 Task: Use the formula "DELTA" in spreadsheet "Project protfolio".
Action: Mouse moved to (169, 98)
Screenshot: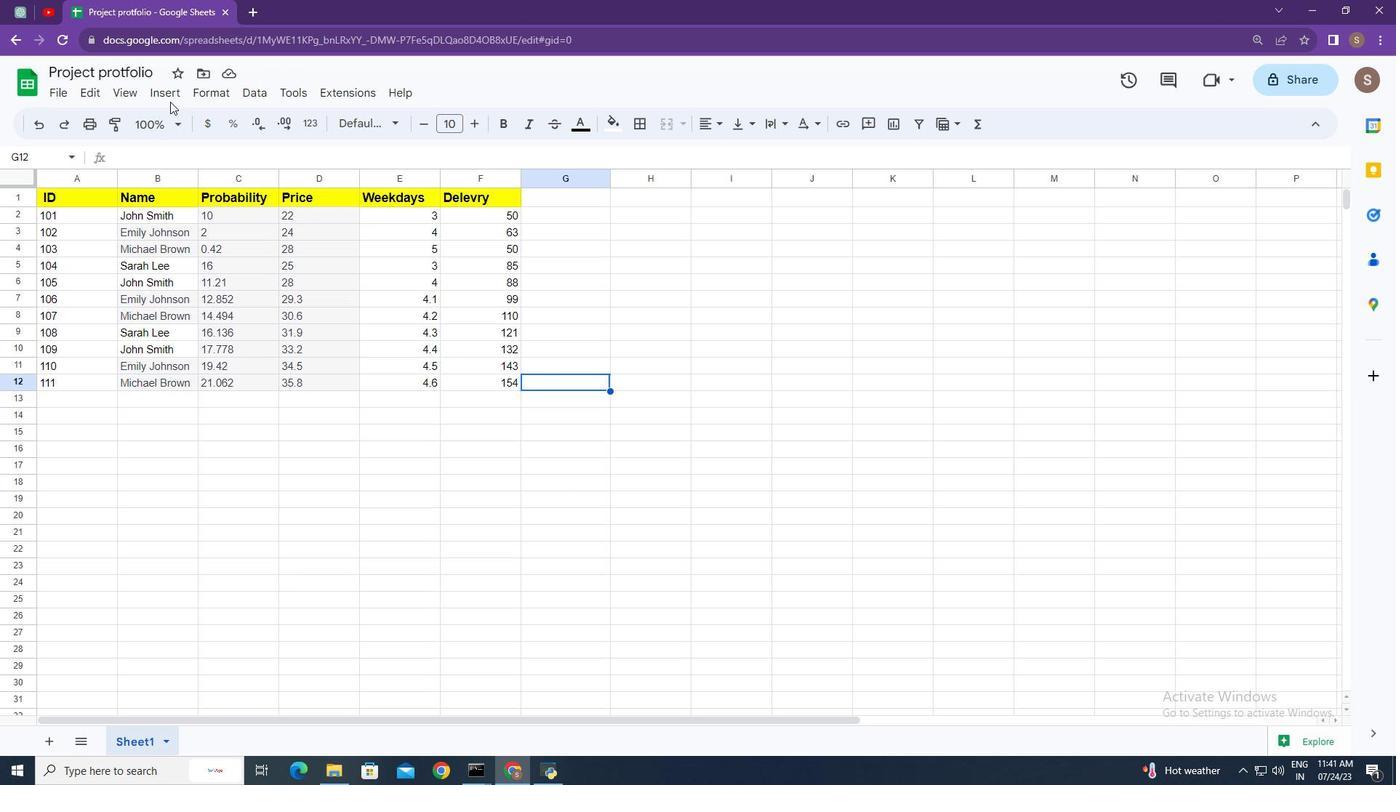 
Action: Mouse pressed left at (169, 98)
Screenshot: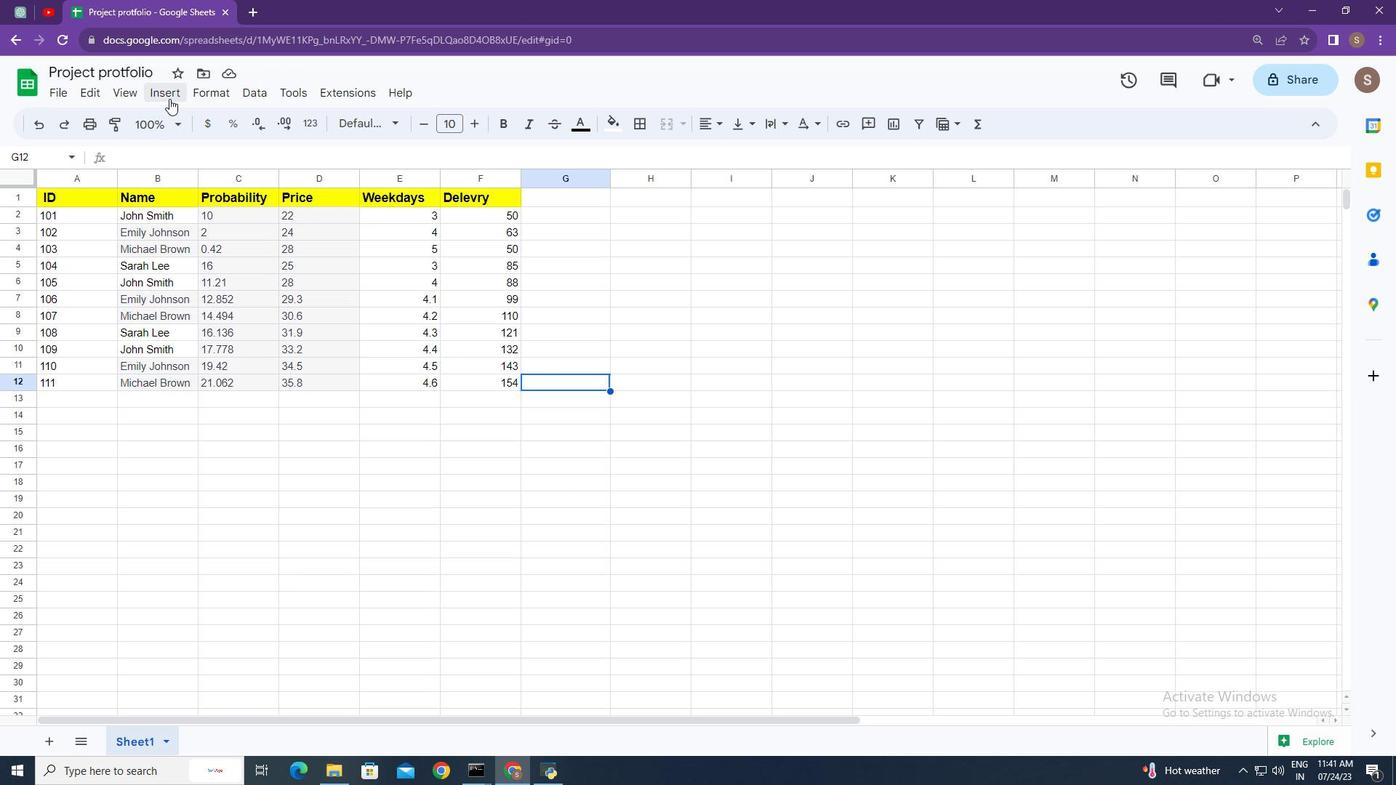 
Action: Mouse moved to (297, 369)
Screenshot: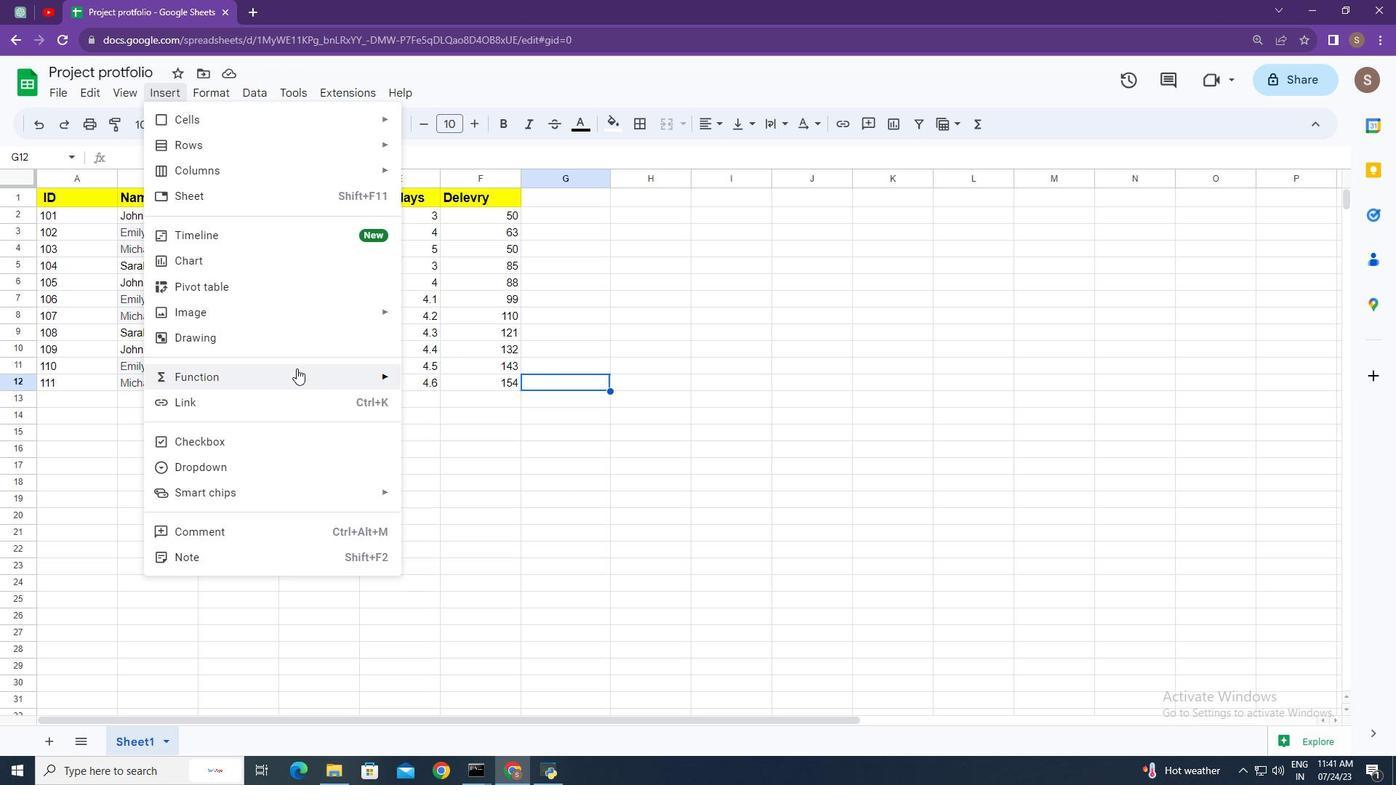 
Action: Mouse pressed left at (297, 369)
Screenshot: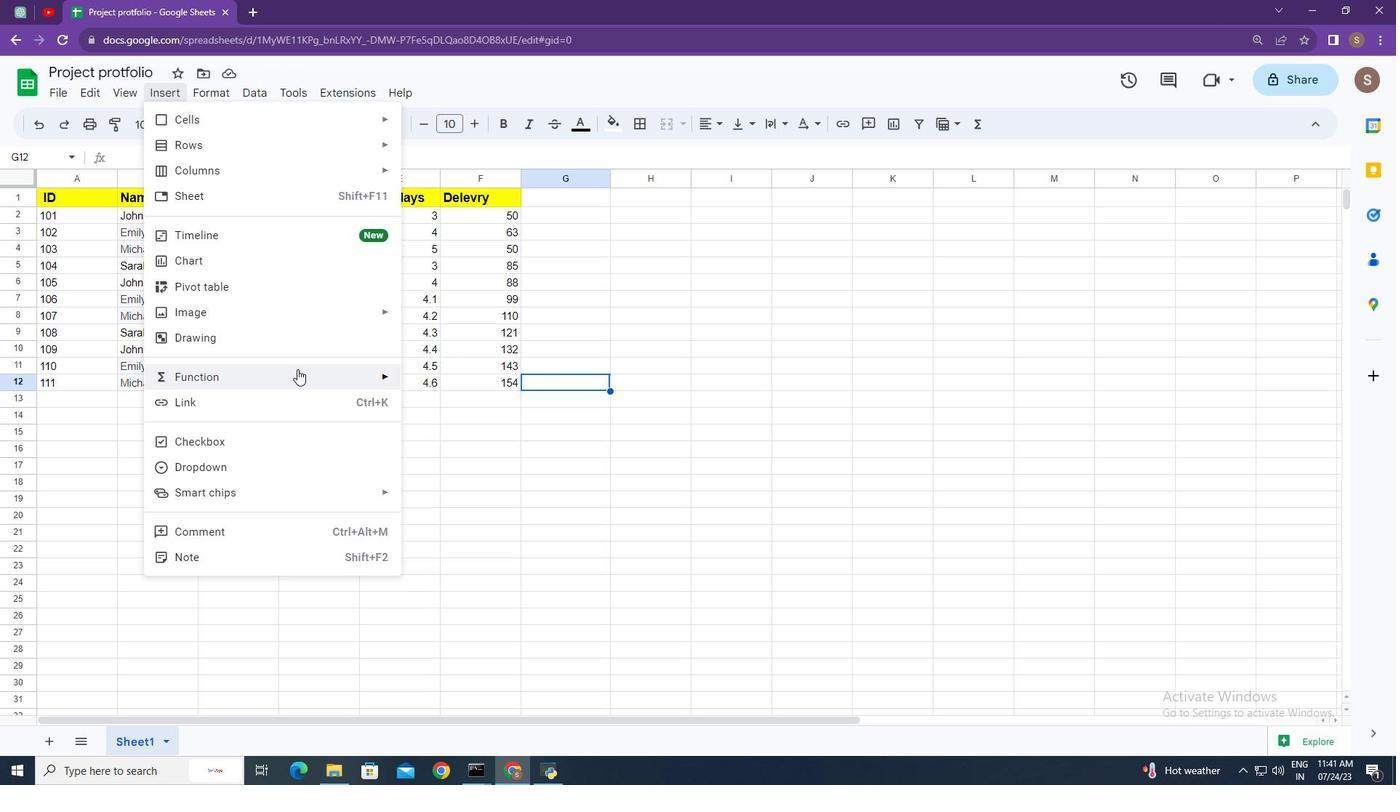
Action: Mouse moved to (511, 295)
Screenshot: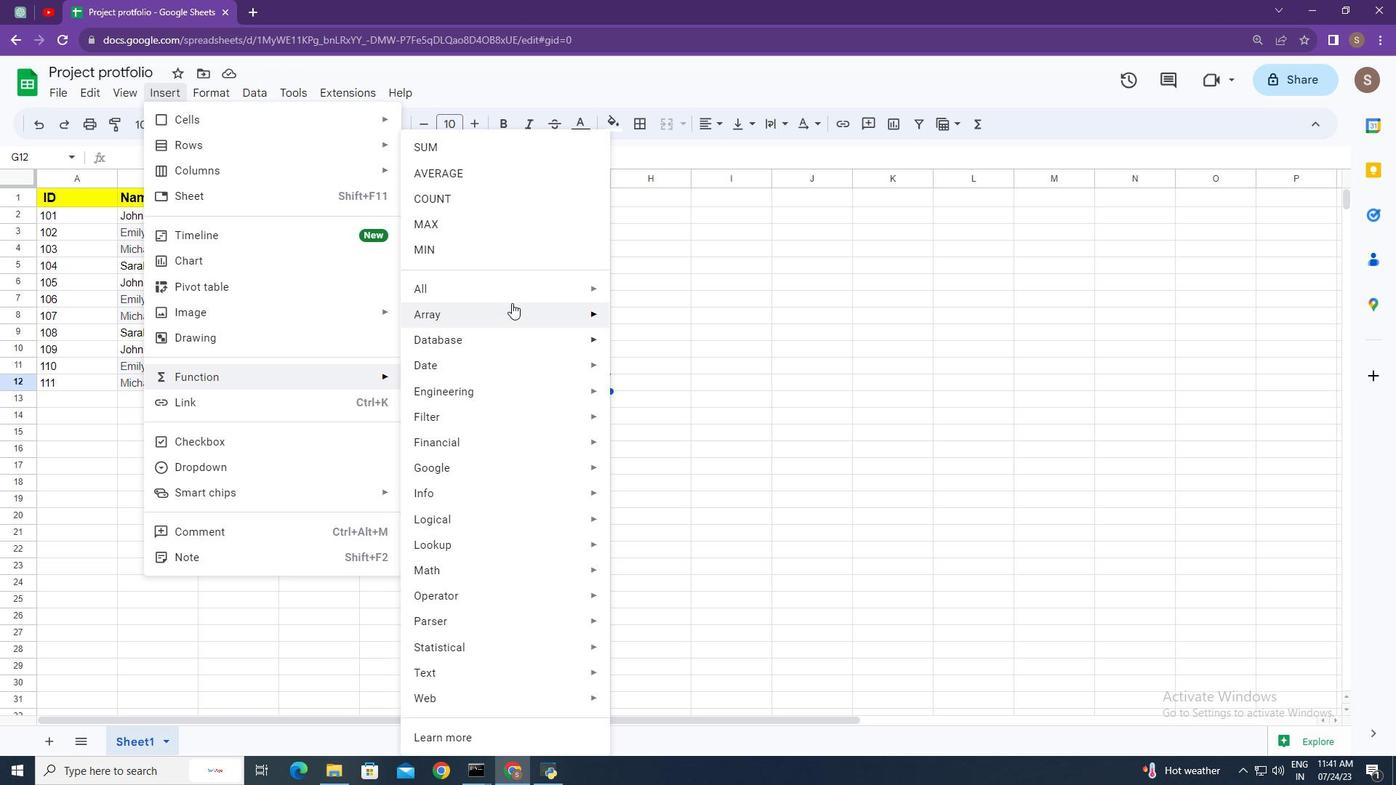 
Action: Mouse pressed left at (511, 295)
Screenshot: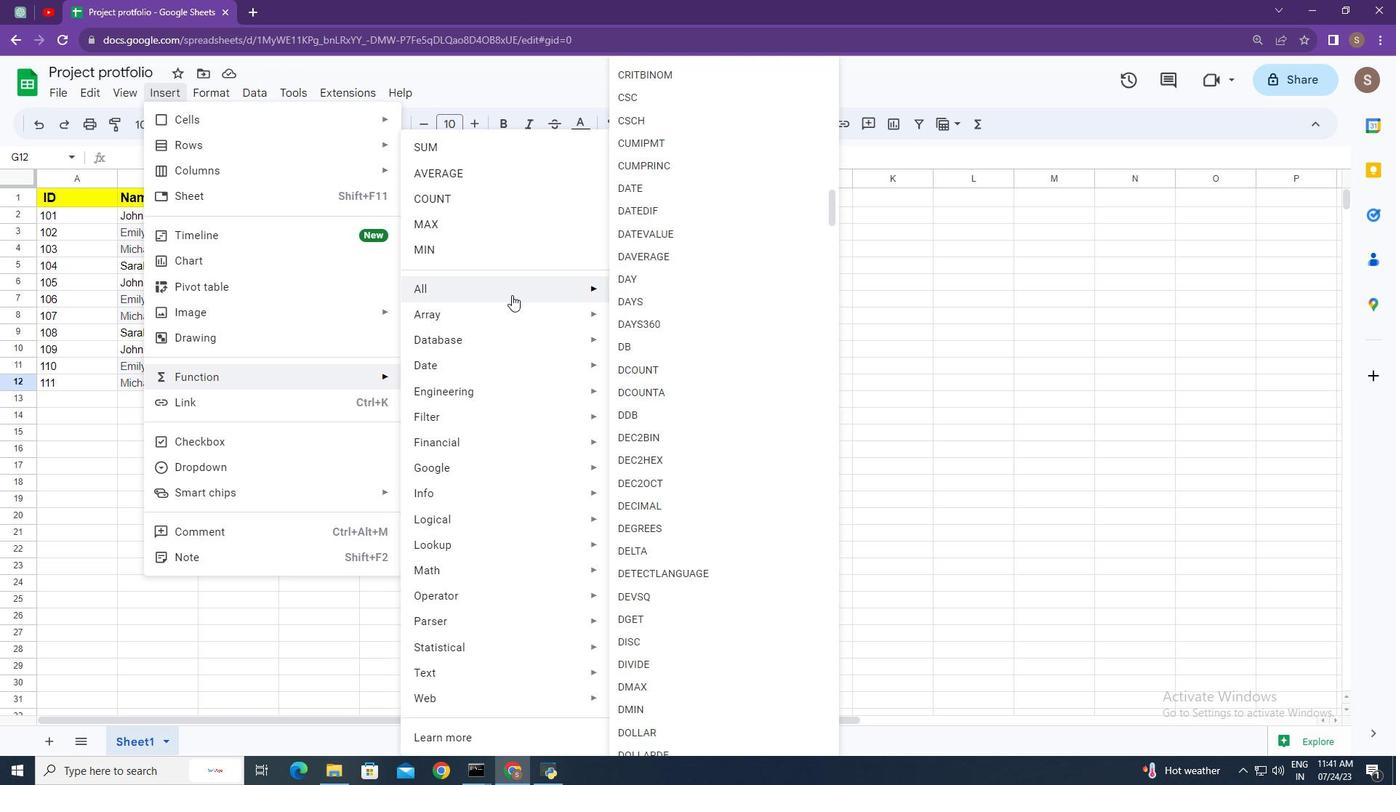 
Action: Mouse moved to (685, 549)
Screenshot: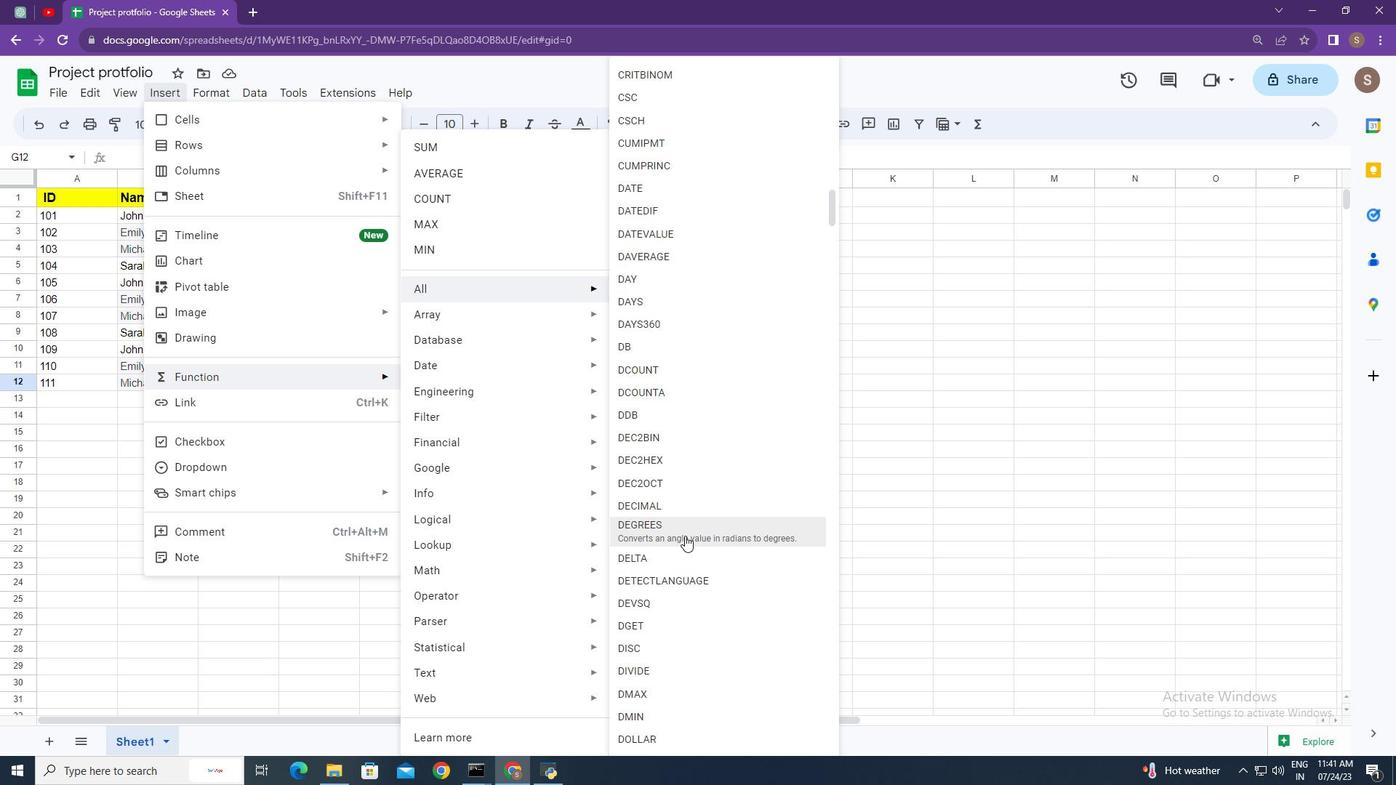 
Action: Mouse pressed left at (685, 549)
Screenshot: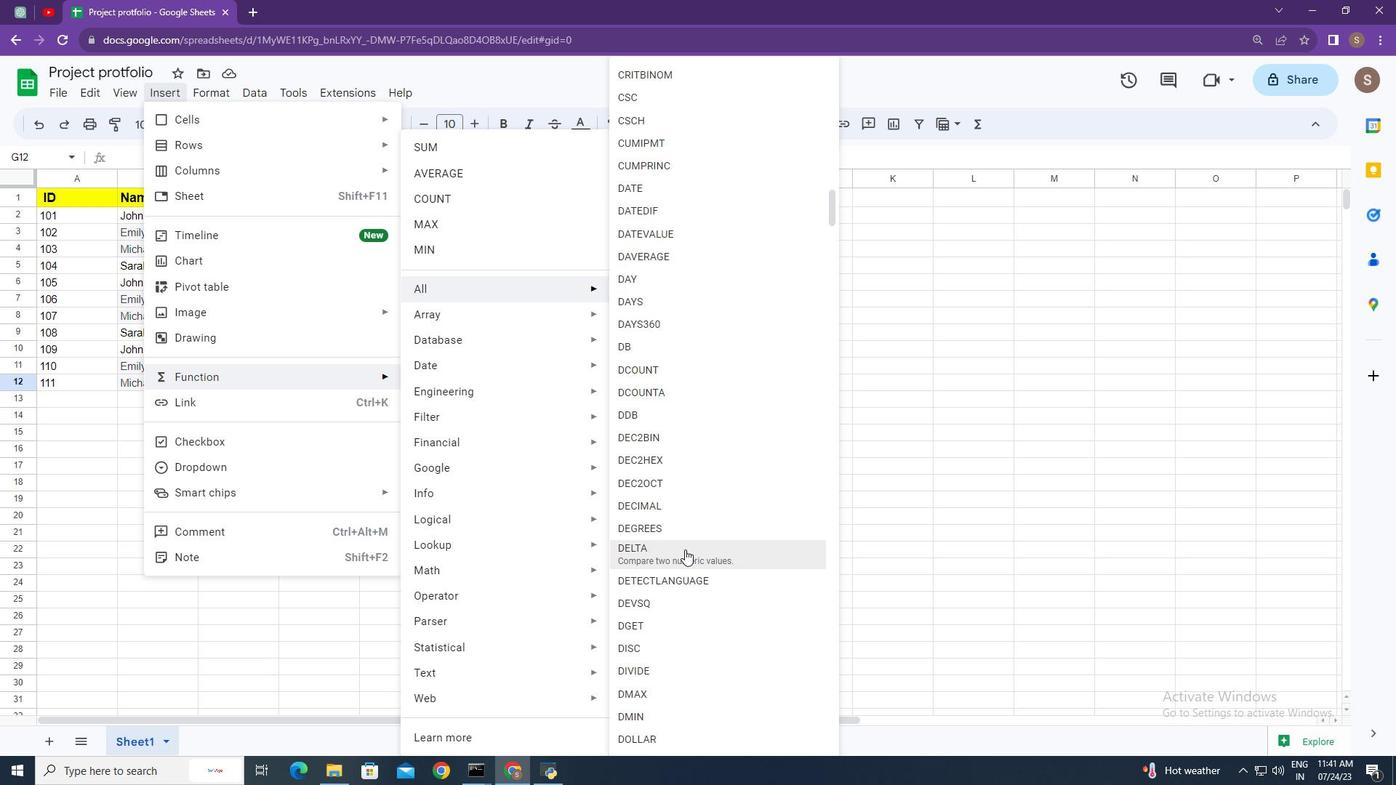 
Action: Mouse moved to (664, 518)
Screenshot: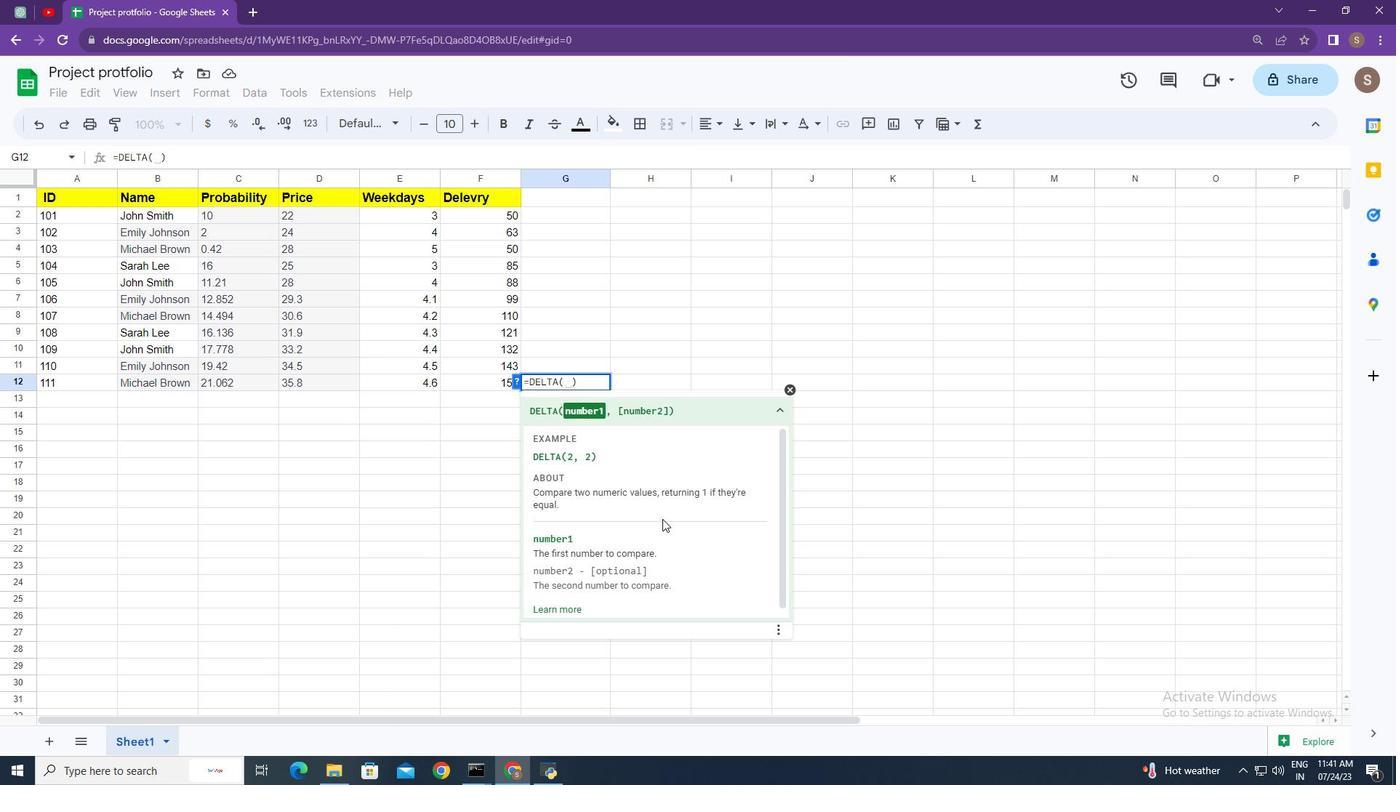 
Action: Key pressed 4,<Key.space>4<Key.enter>
Screenshot: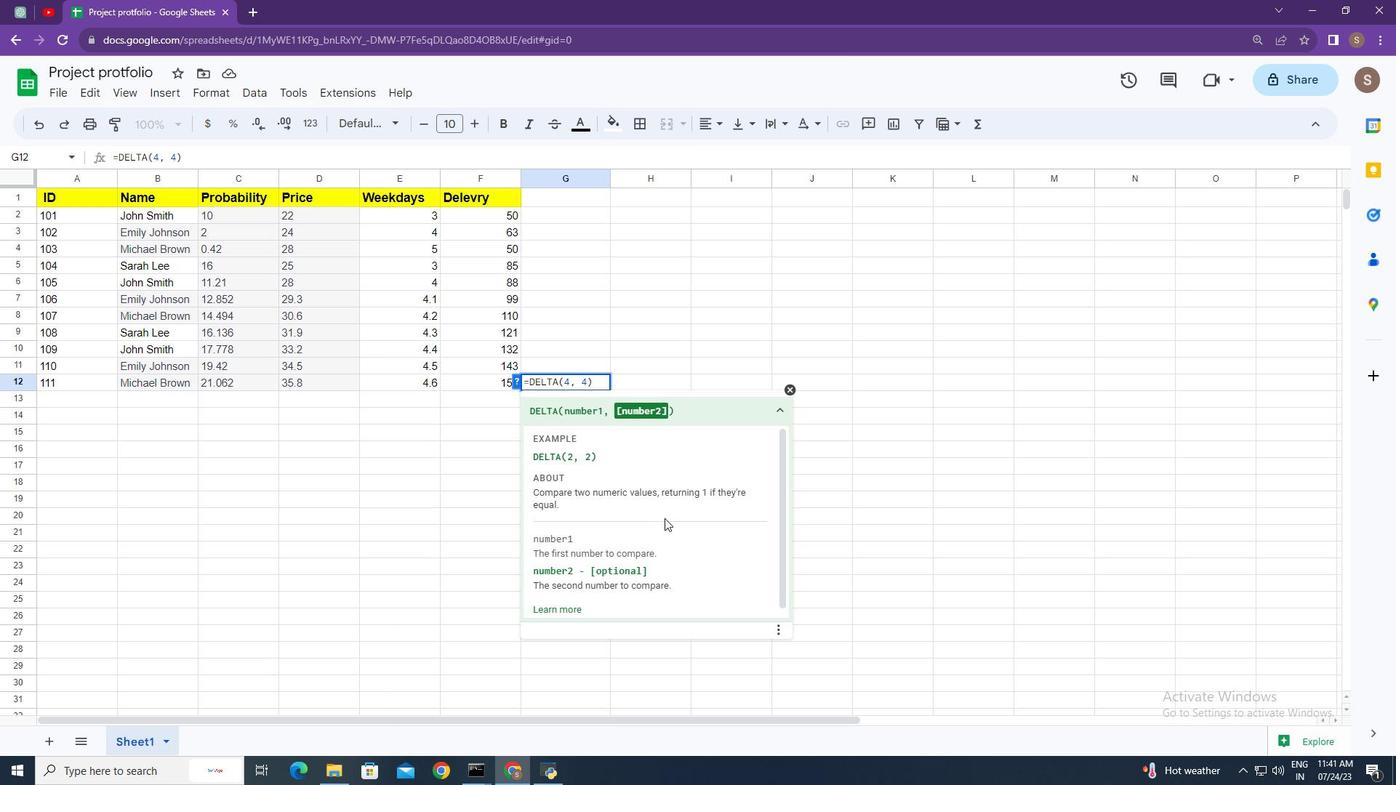 
